 Task: Add Cover Green to Card Card0021 in Board Board0021 in Workspace Development in Trello
Action: Mouse moved to (353, 400)
Screenshot: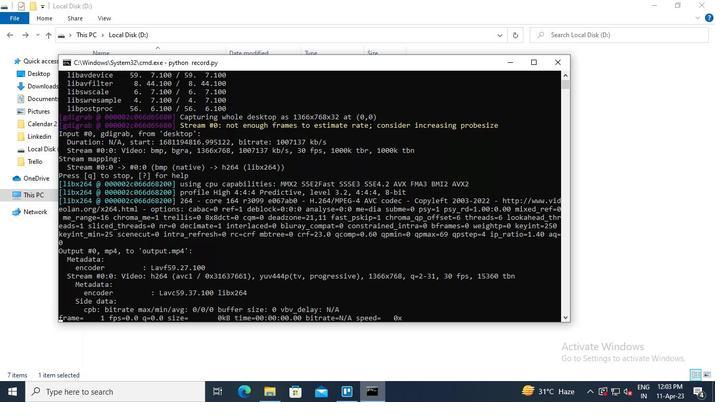 
Action: Mouse pressed left at (353, 400)
Screenshot: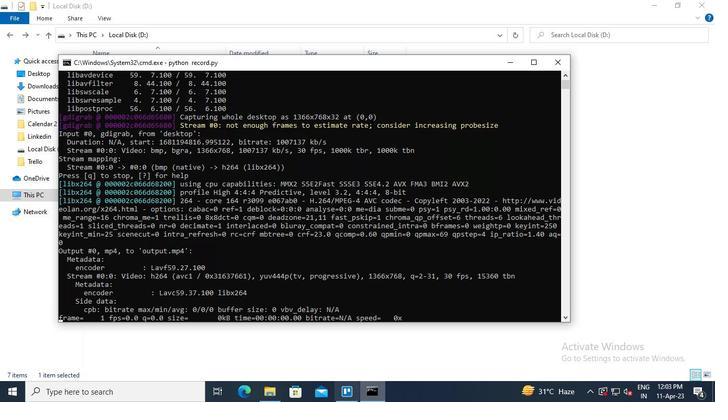 
Action: Mouse moved to (167, 117)
Screenshot: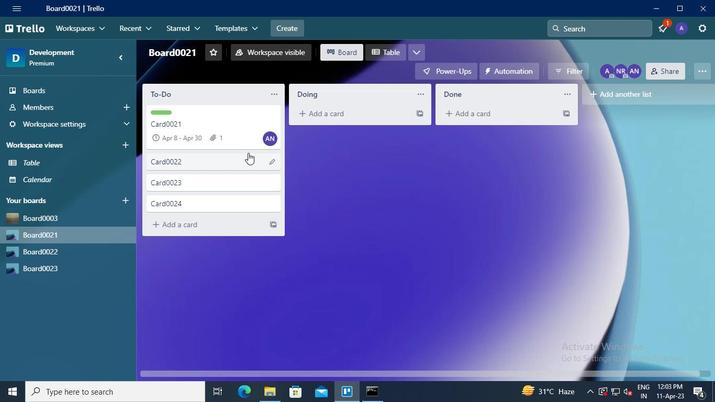 
Action: Mouse pressed left at (167, 117)
Screenshot: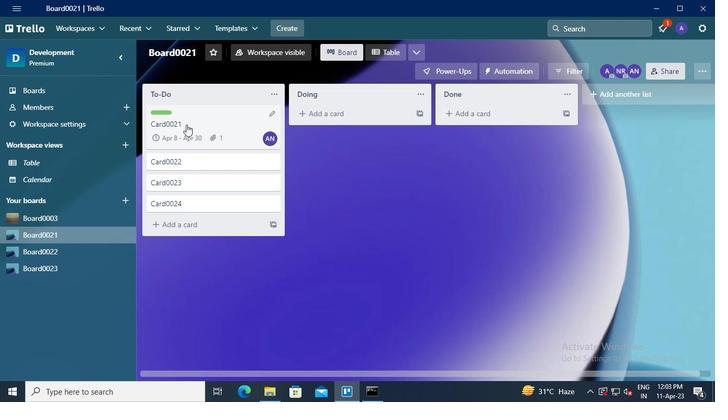
Action: Mouse moved to (473, 261)
Screenshot: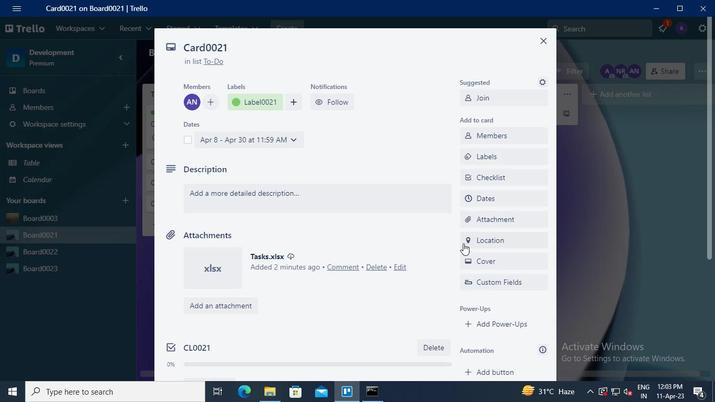 
Action: Mouse pressed left at (473, 261)
Screenshot: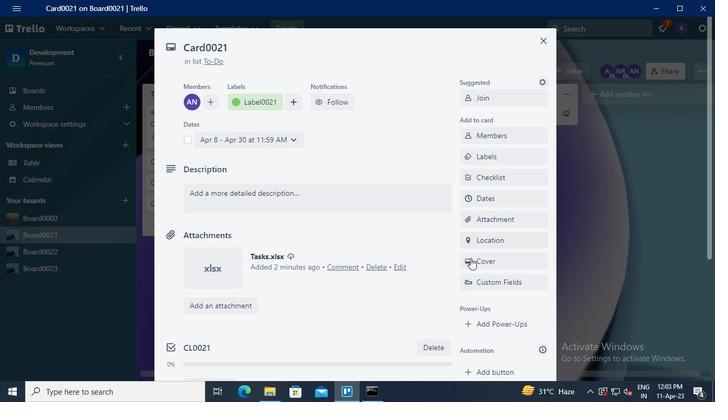 
Action: Mouse moved to (478, 172)
Screenshot: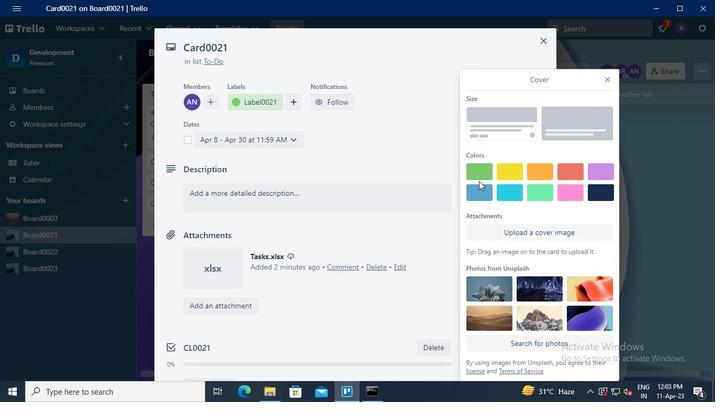
Action: Mouse pressed left at (478, 172)
Screenshot: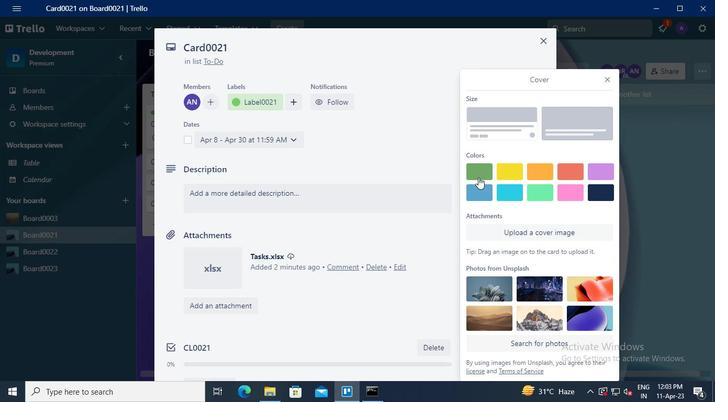 
Action: Mouse moved to (603, 61)
Screenshot: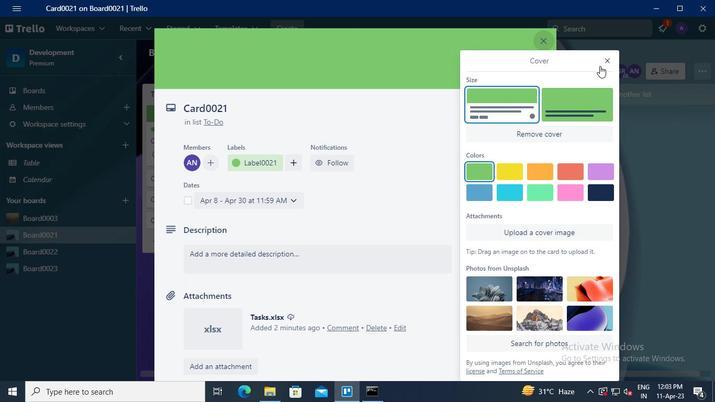 
Action: Mouse pressed left at (603, 61)
Screenshot: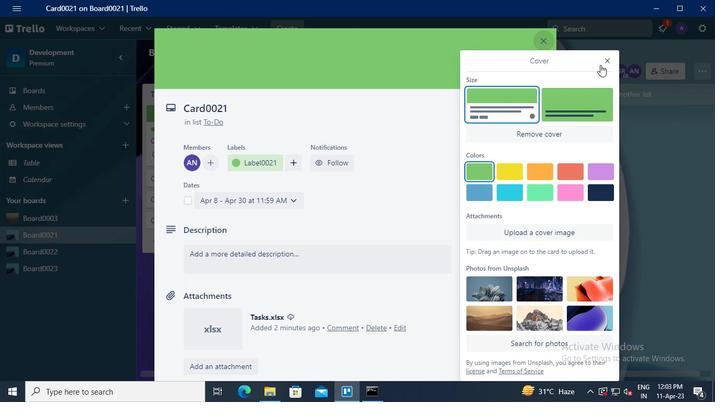 
Action: Mouse moved to (371, 393)
Screenshot: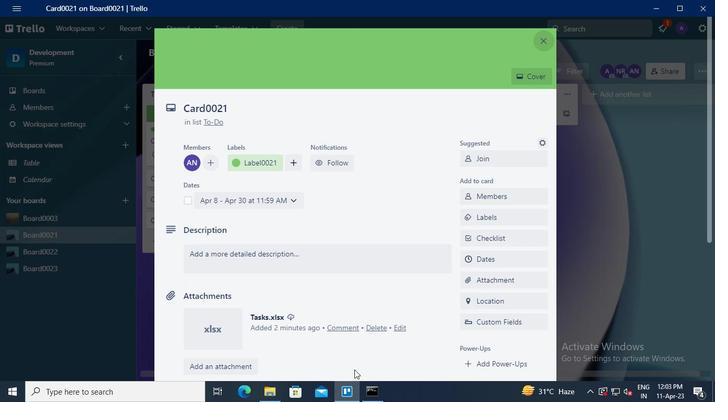 
Action: Mouse pressed left at (371, 393)
Screenshot: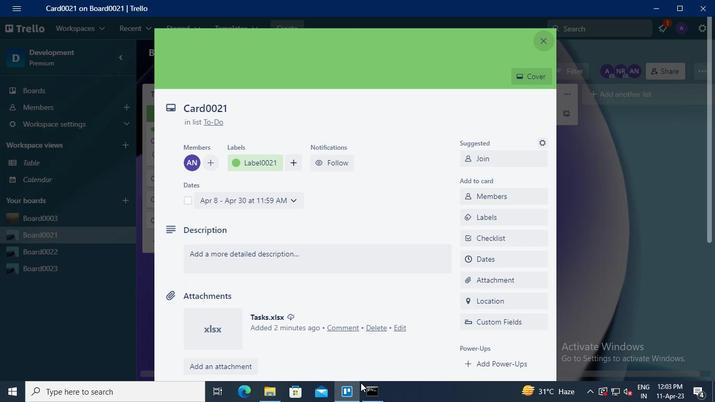 
Action: Mouse moved to (566, 67)
Screenshot: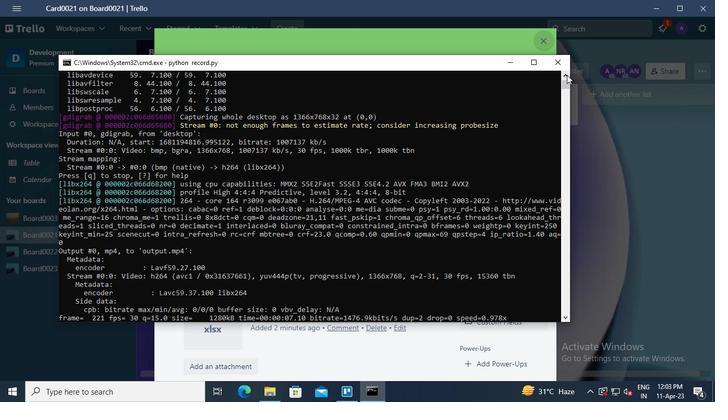 
Action: Mouse pressed left at (566, 67)
Screenshot: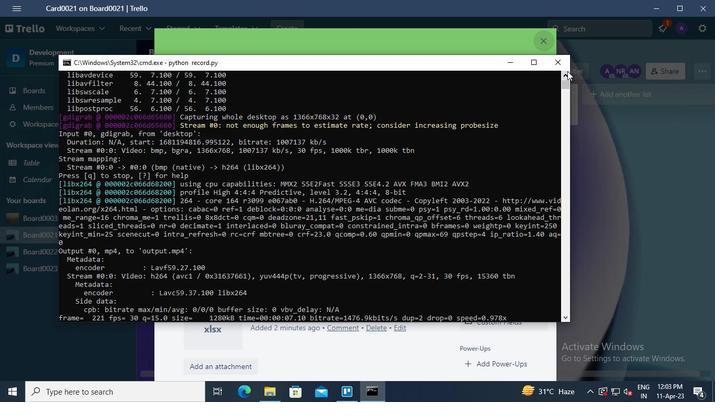 
